 Task: Select 2015 as the start year.
Action: Mouse moved to (763, 101)
Screenshot: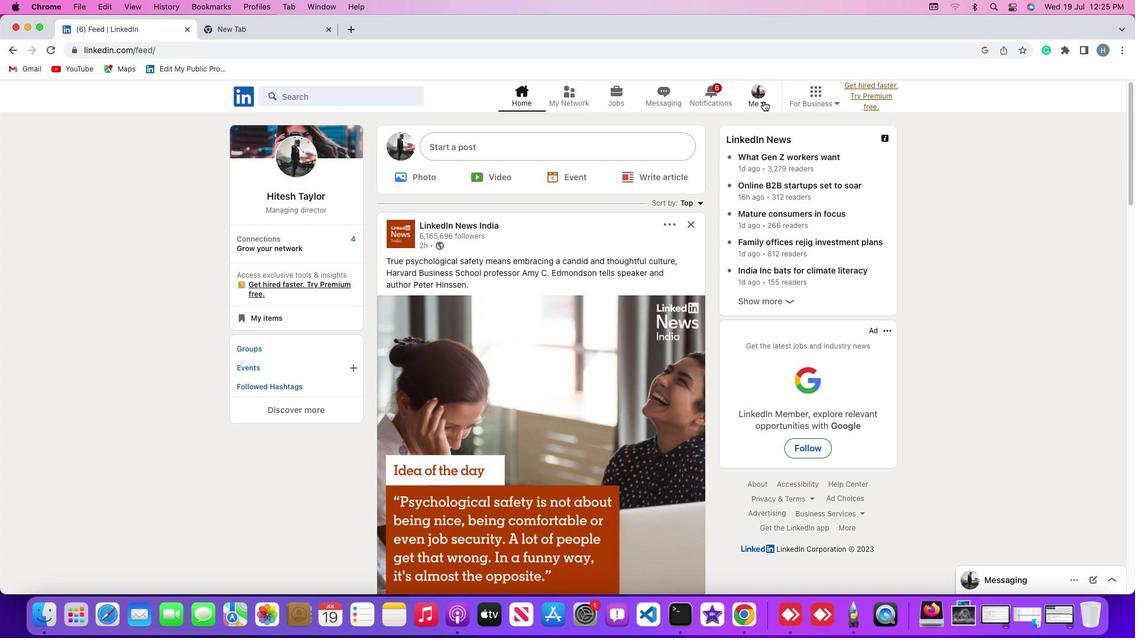 
Action: Mouse pressed left at (763, 101)
Screenshot: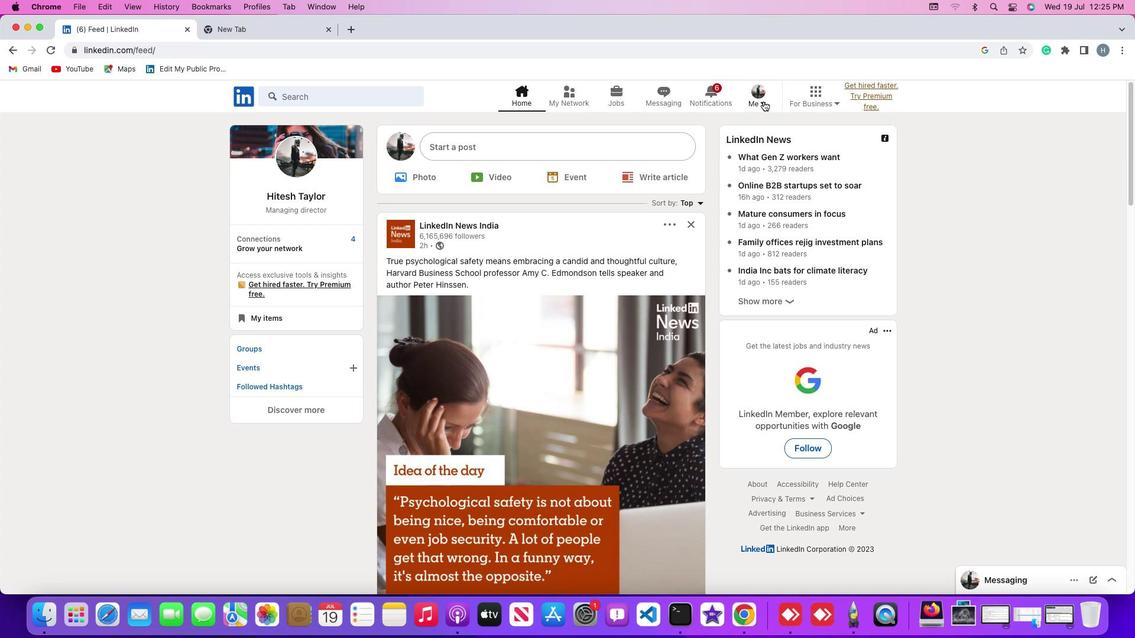 
Action: Mouse moved to (729, 163)
Screenshot: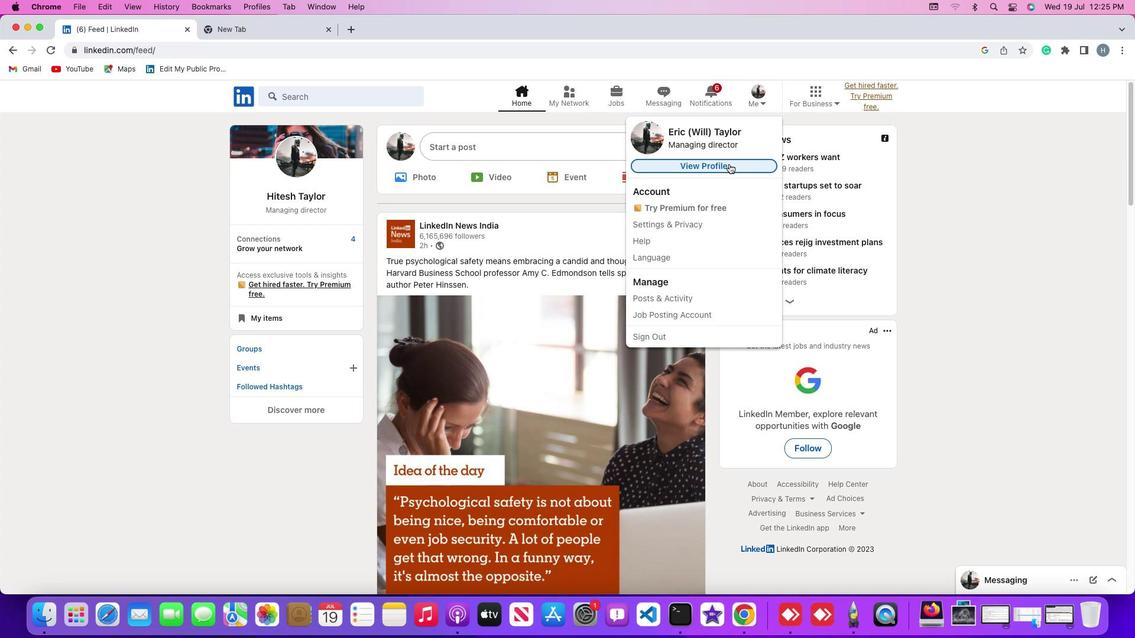 
Action: Mouse pressed left at (729, 163)
Screenshot: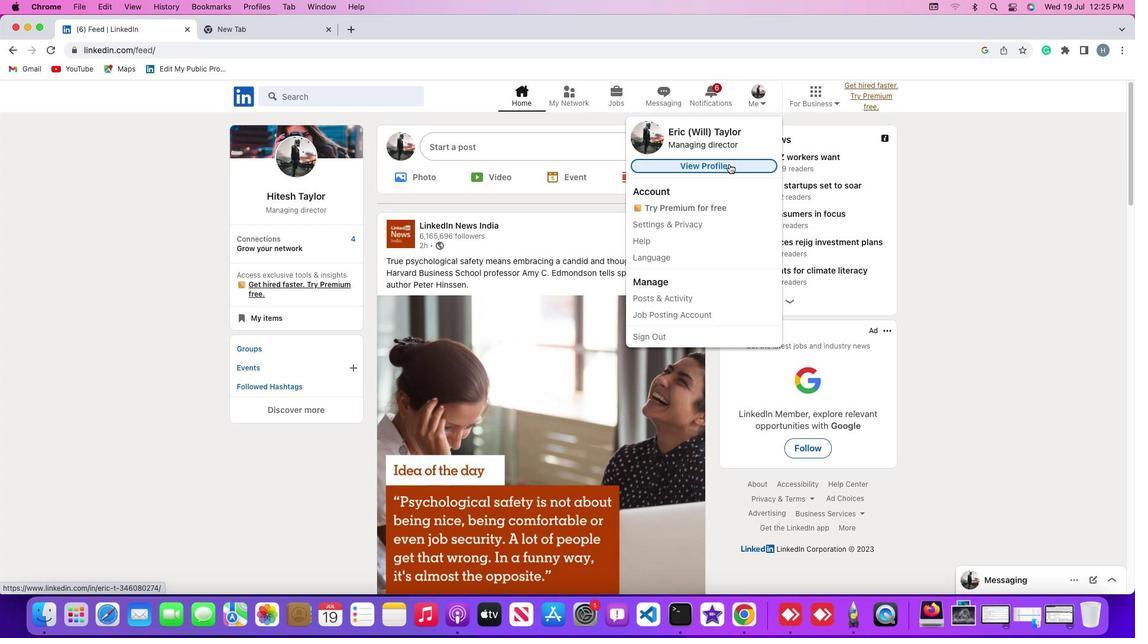 
Action: Mouse moved to (682, 261)
Screenshot: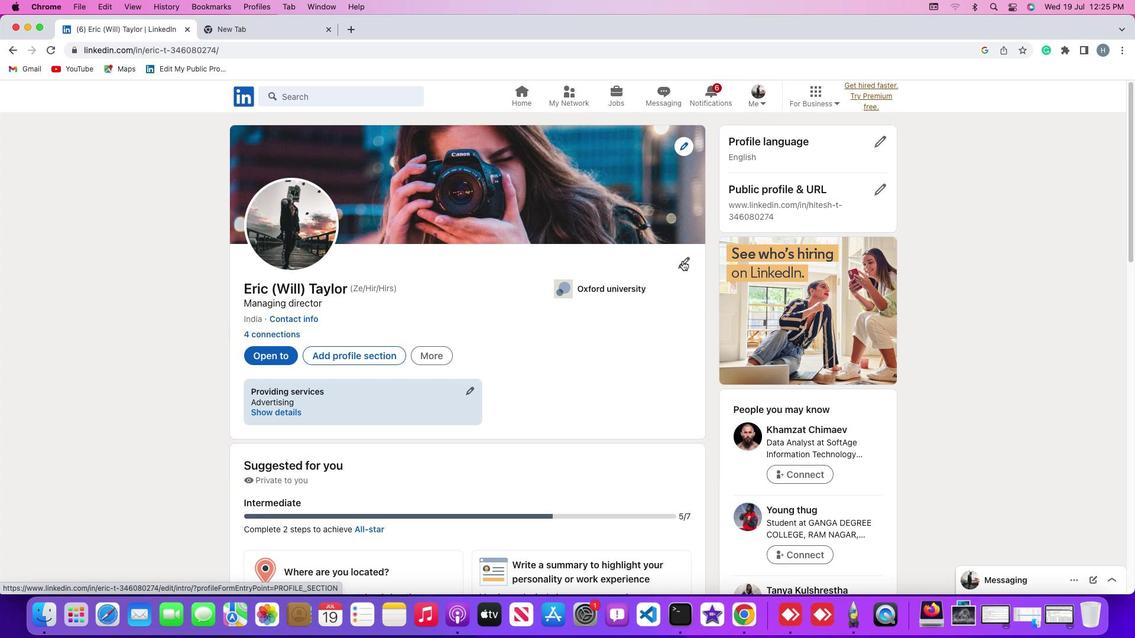 
Action: Mouse pressed left at (682, 261)
Screenshot: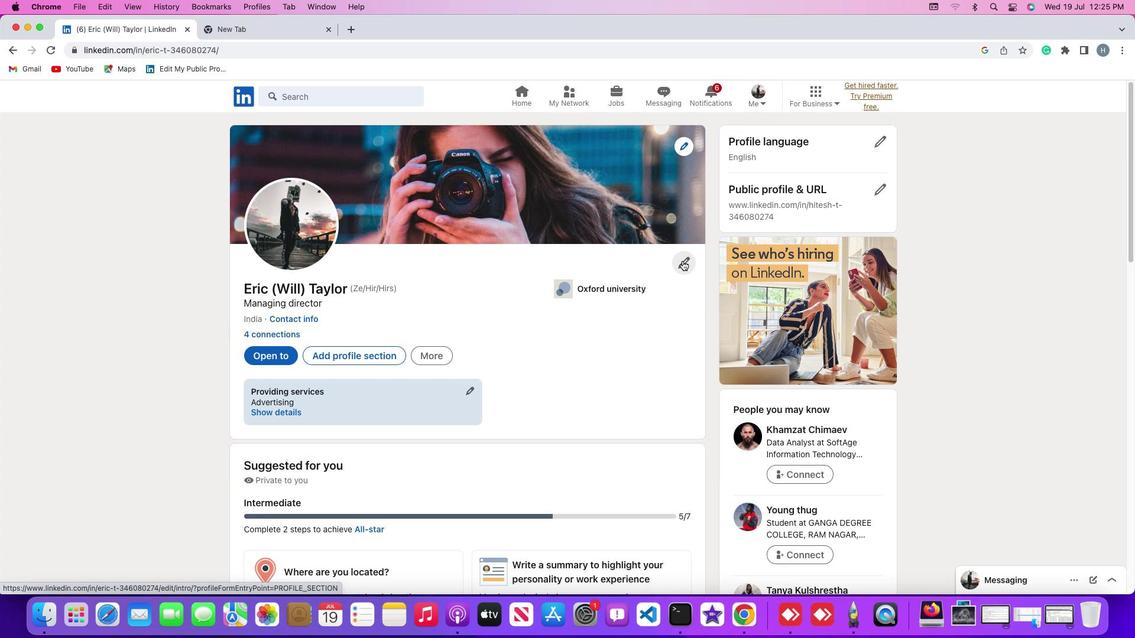 
Action: Mouse moved to (595, 345)
Screenshot: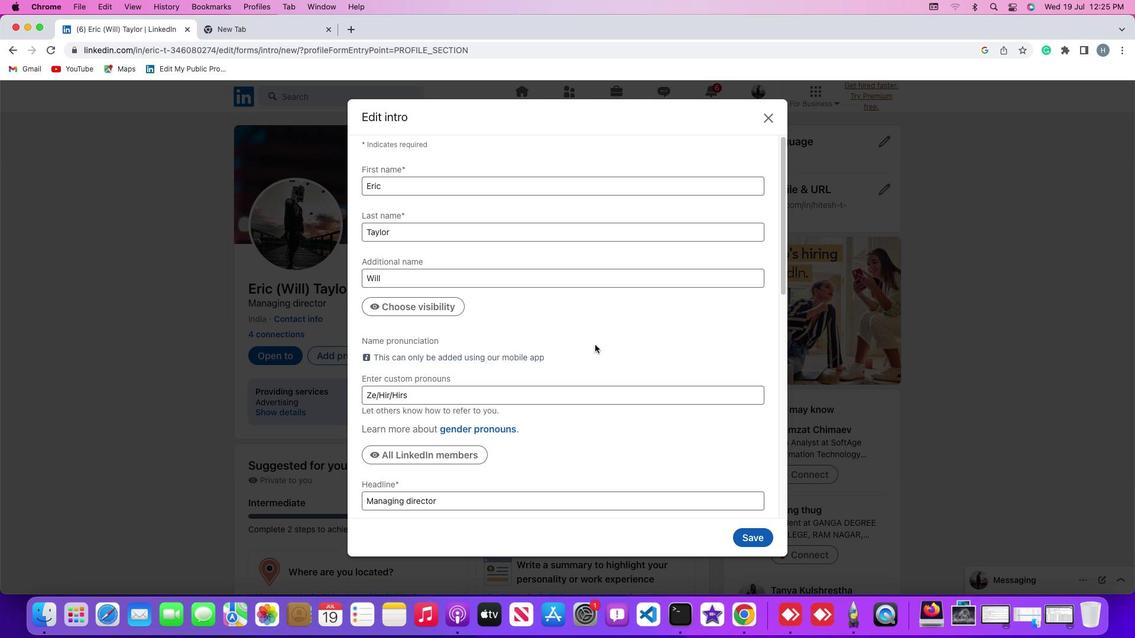 
Action: Mouse scrolled (595, 345) with delta (0, 0)
Screenshot: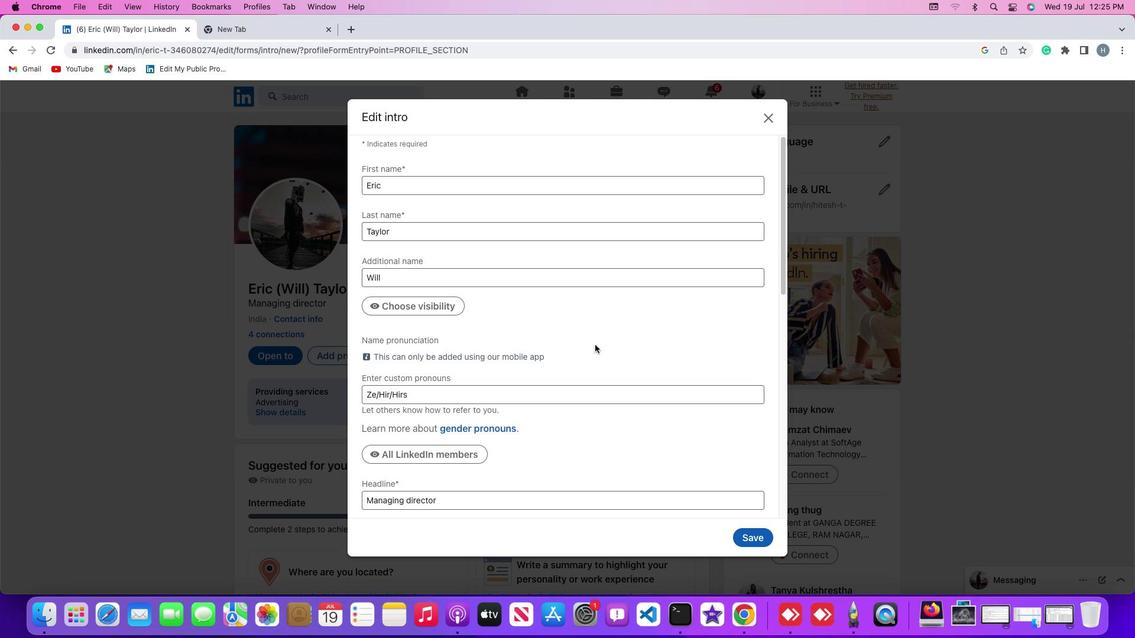 
Action: Mouse scrolled (595, 345) with delta (0, 0)
Screenshot: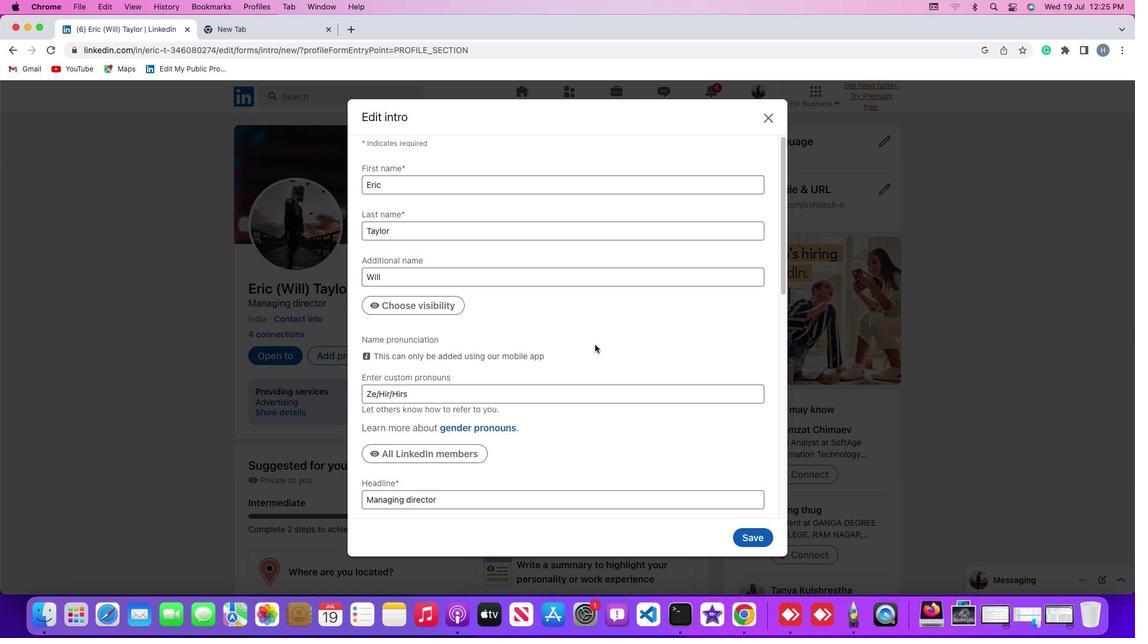 
Action: Mouse scrolled (595, 345) with delta (0, -1)
Screenshot: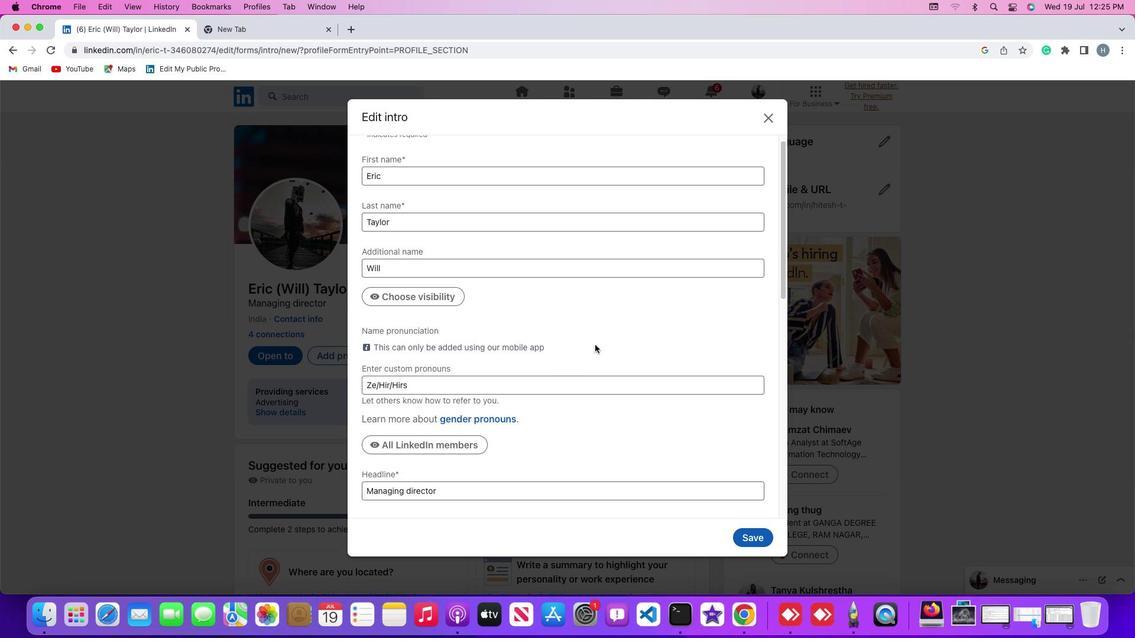 
Action: Mouse scrolled (595, 345) with delta (0, -1)
Screenshot: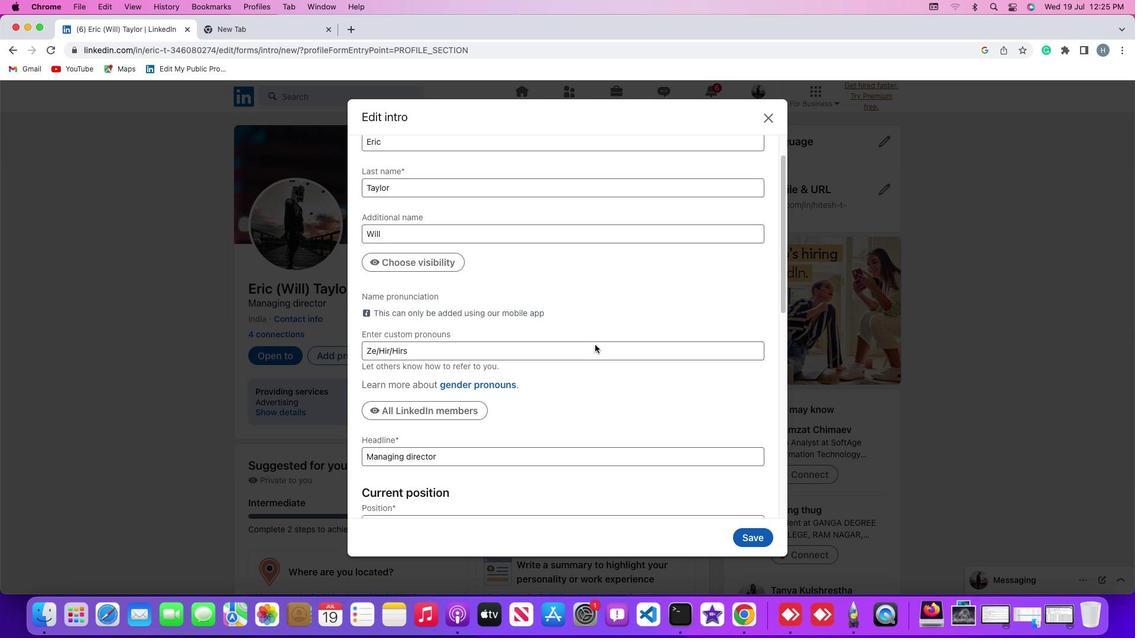 
Action: Mouse scrolled (595, 345) with delta (0, 0)
Screenshot: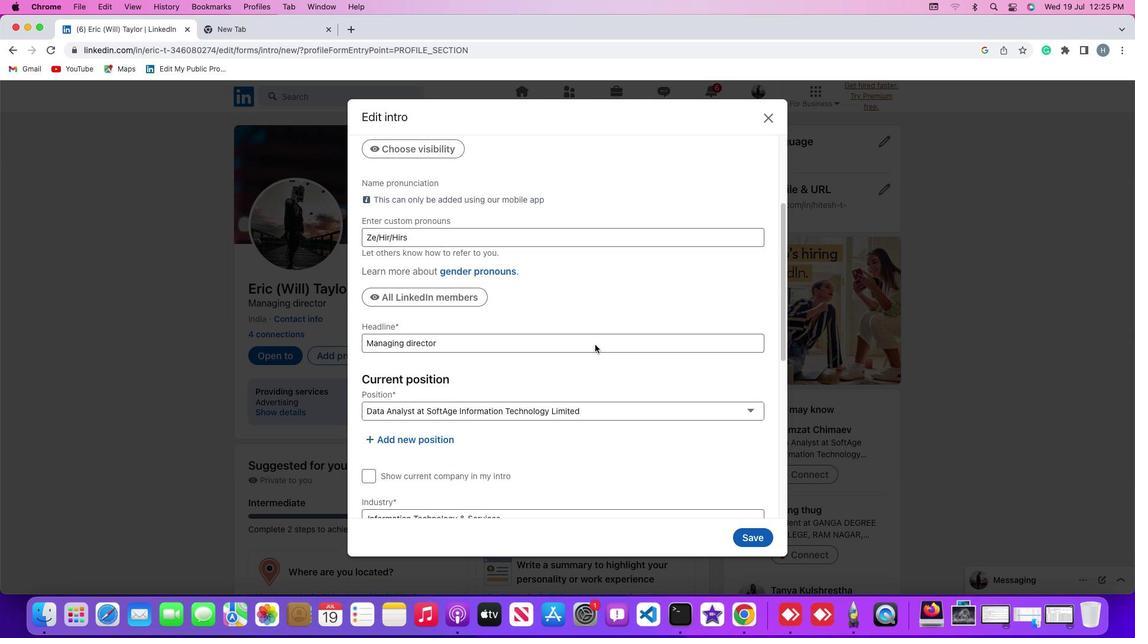 
Action: Mouse scrolled (595, 345) with delta (0, 0)
Screenshot: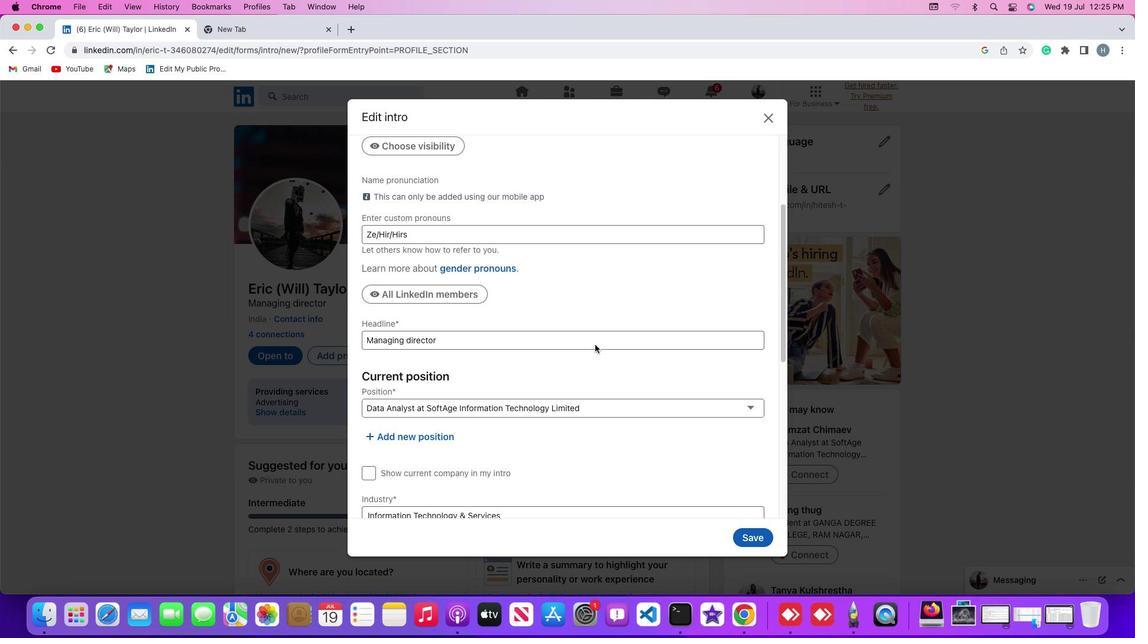 
Action: Mouse scrolled (595, 345) with delta (0, -1)
Screenshot: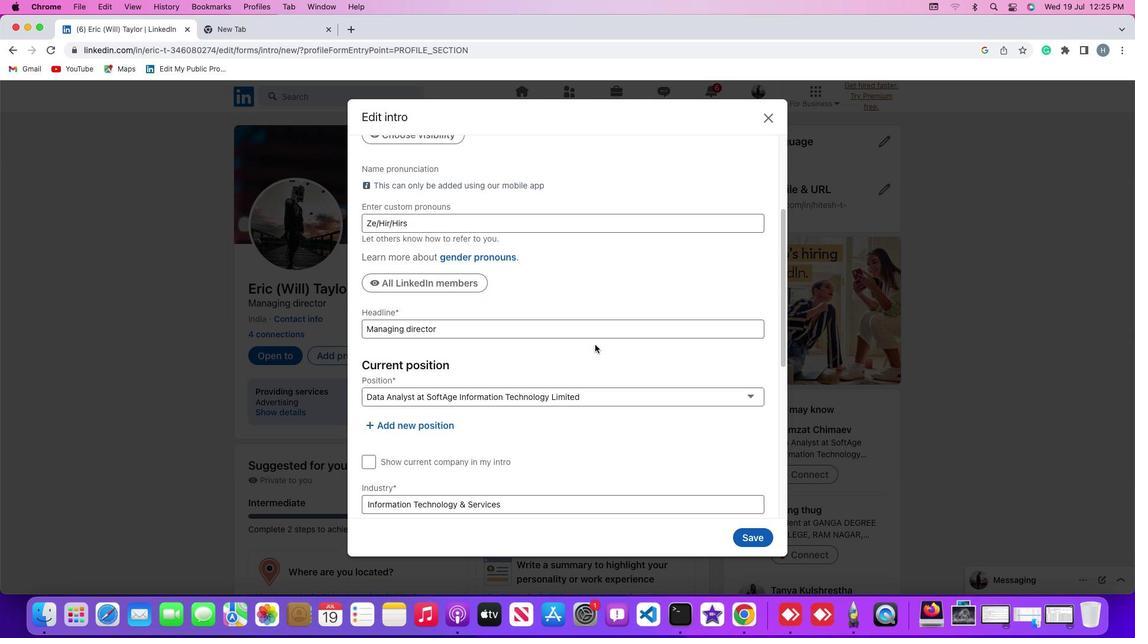 
Action: Mouse moved to (432, 344)
Screenshot: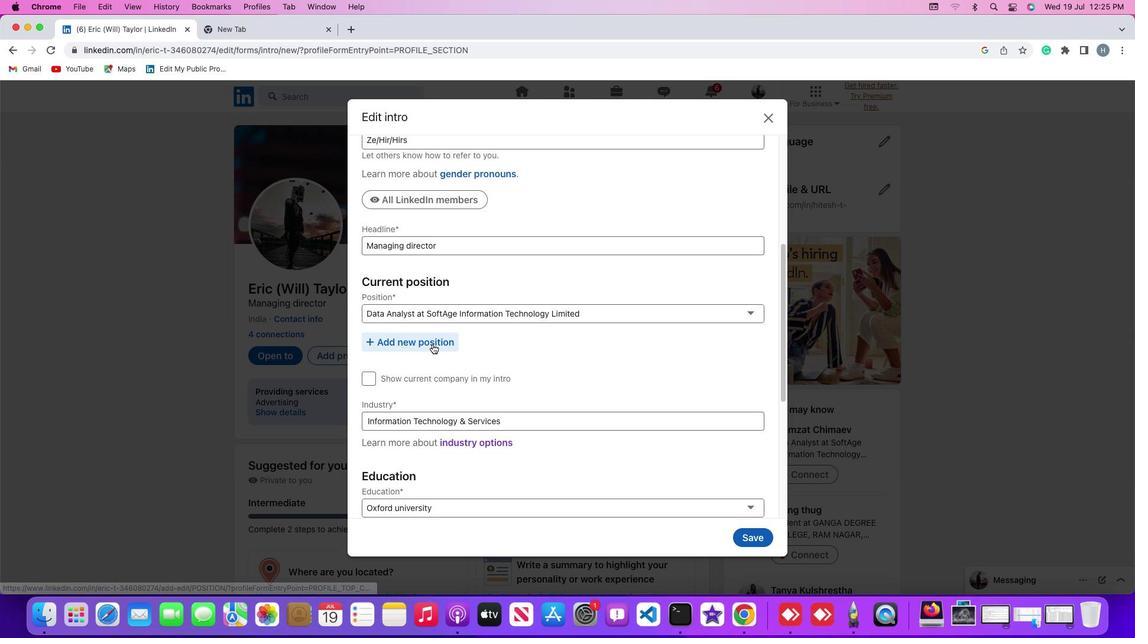 
Action: Mouse pressed left at (432, 344)
Screenshot: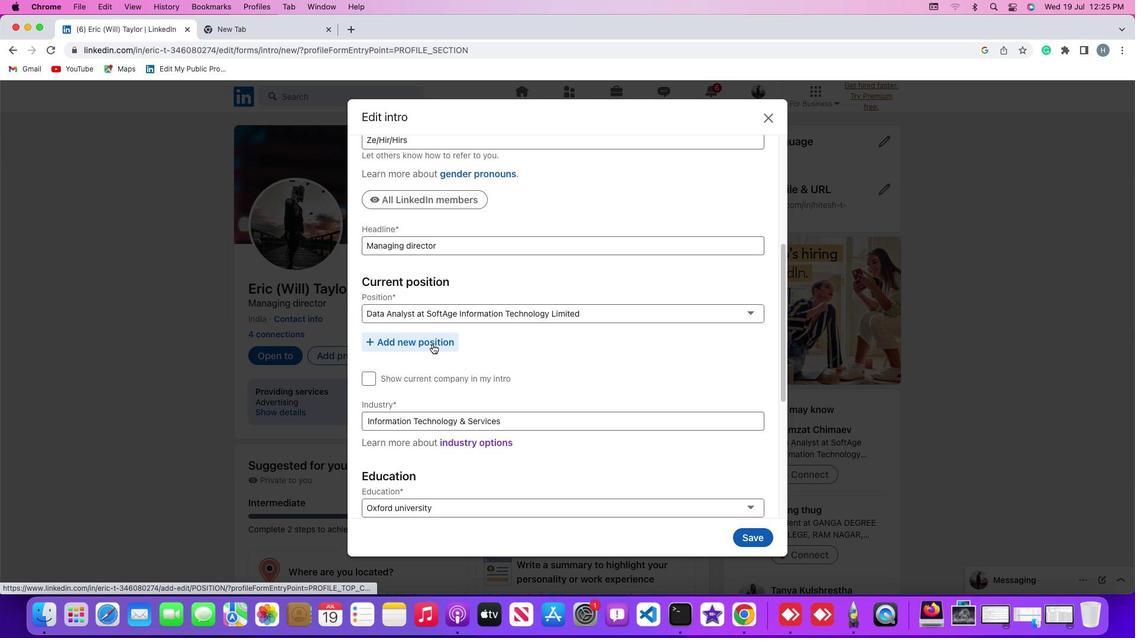 
Action: Mouse moved to (592, 322)
Screenshot: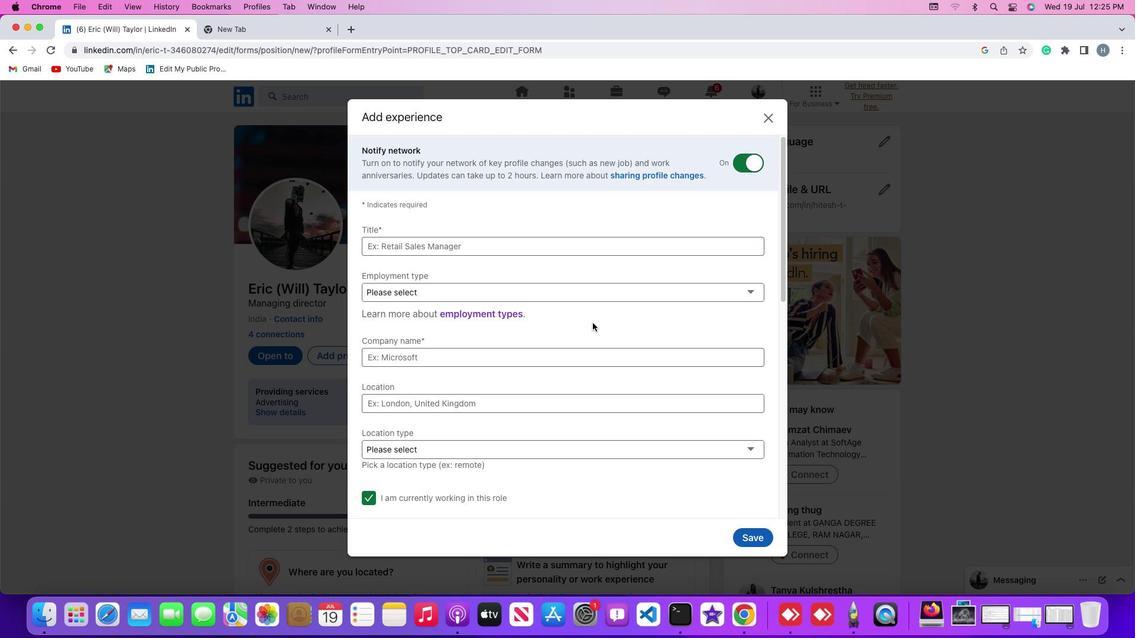 
Action: Mouse scrolled (592, 322) with delta (0, 0)
Screenshot: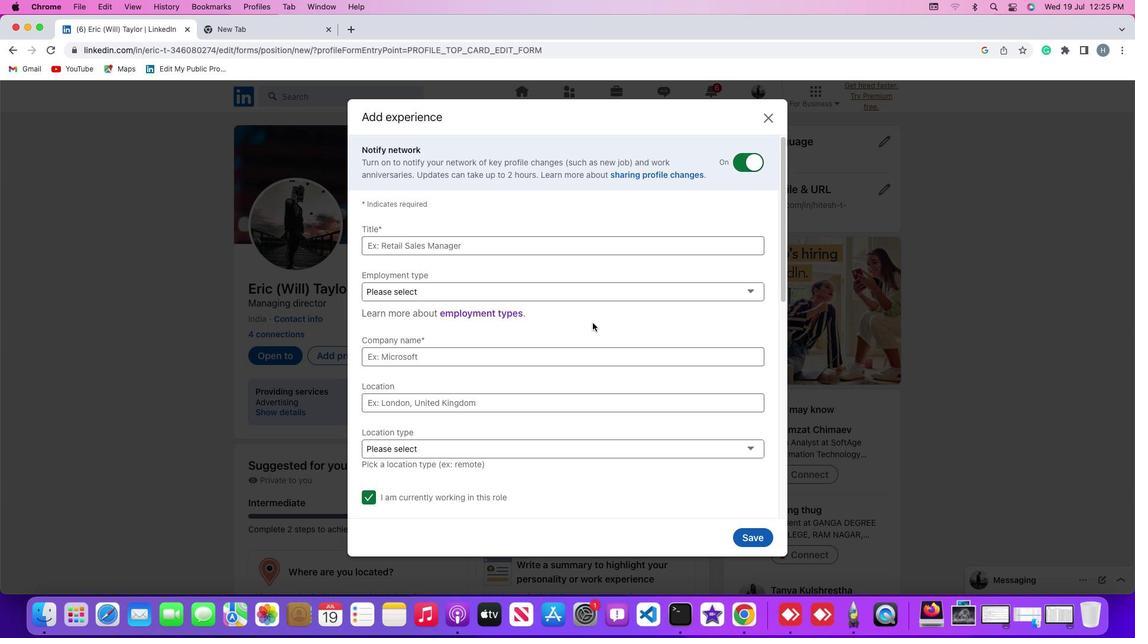 
Action: Mouse scrolled (592, 322) with delta (0, 0)
Screenshot: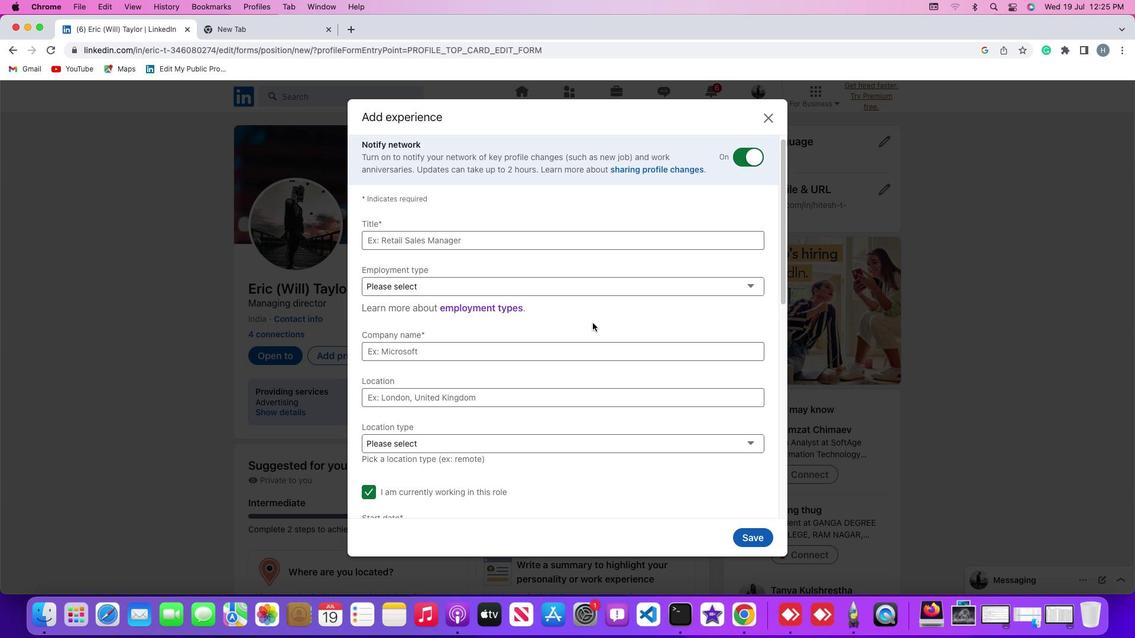 
Action: Mouse scrolled (592, 322) with delta (0, 0)
Screenshot: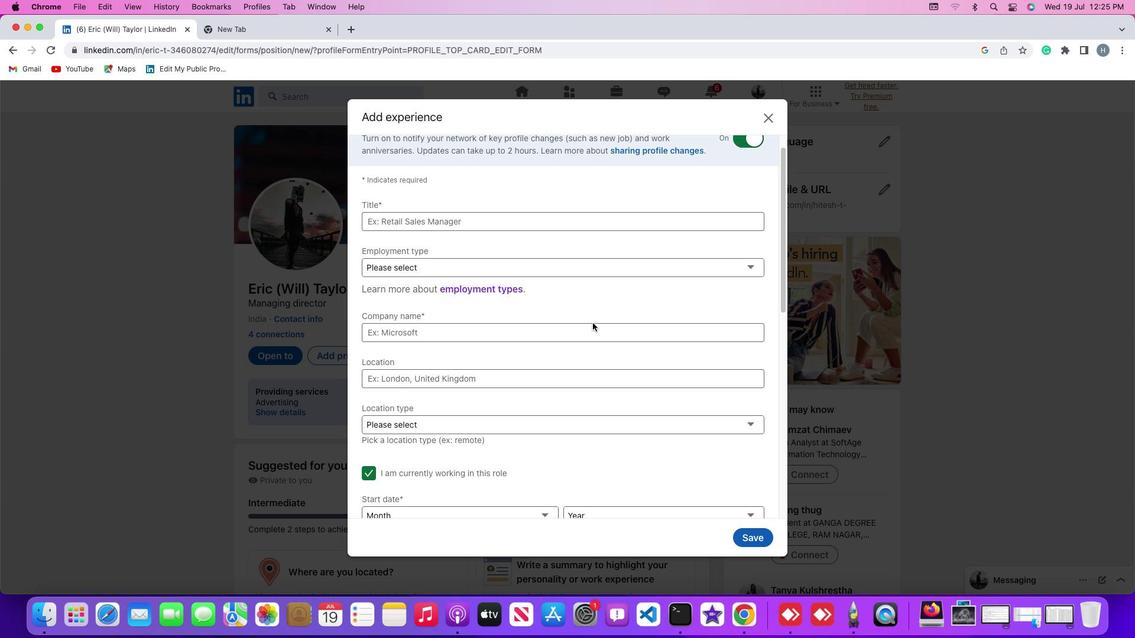 
Action: Mouse scrolled (592, 322) with delta (0, -1)
Screenshot: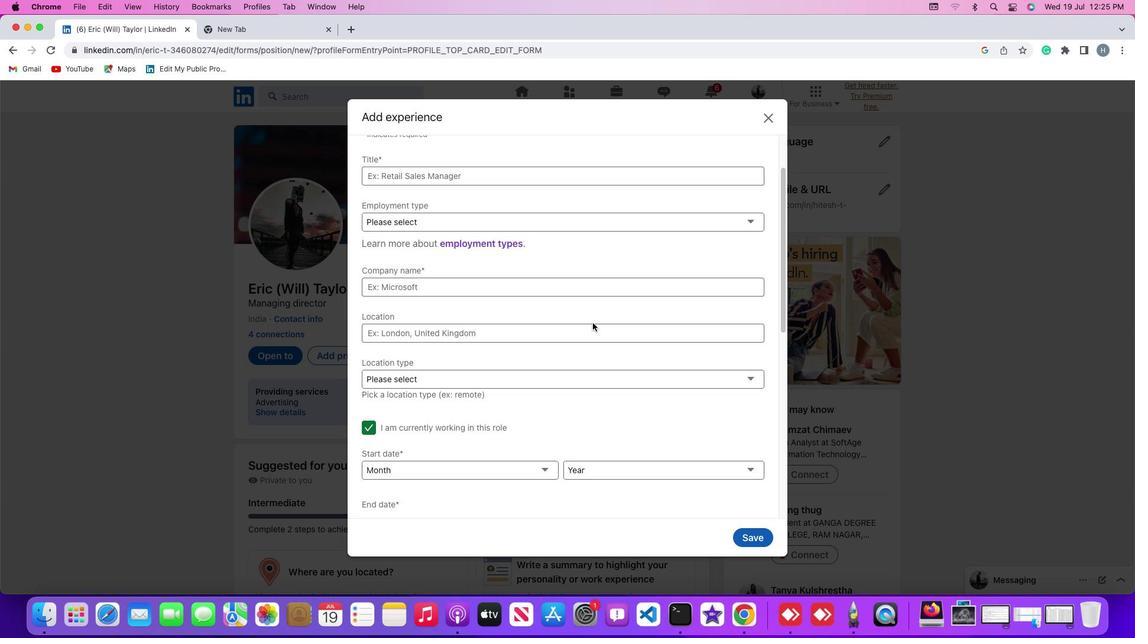 
Action: Mouse scrolled (592, 322) with delta (0, 0)
Screenshot: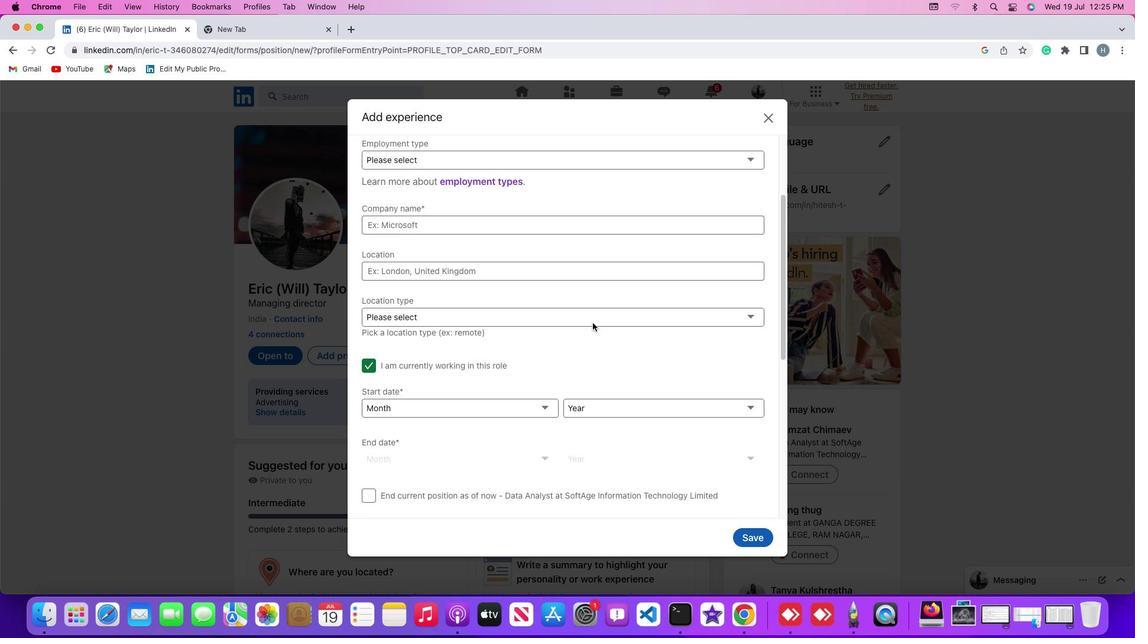 
Action: Mouse scrolled (592, 322) with delta (0, 0)
Screenshot: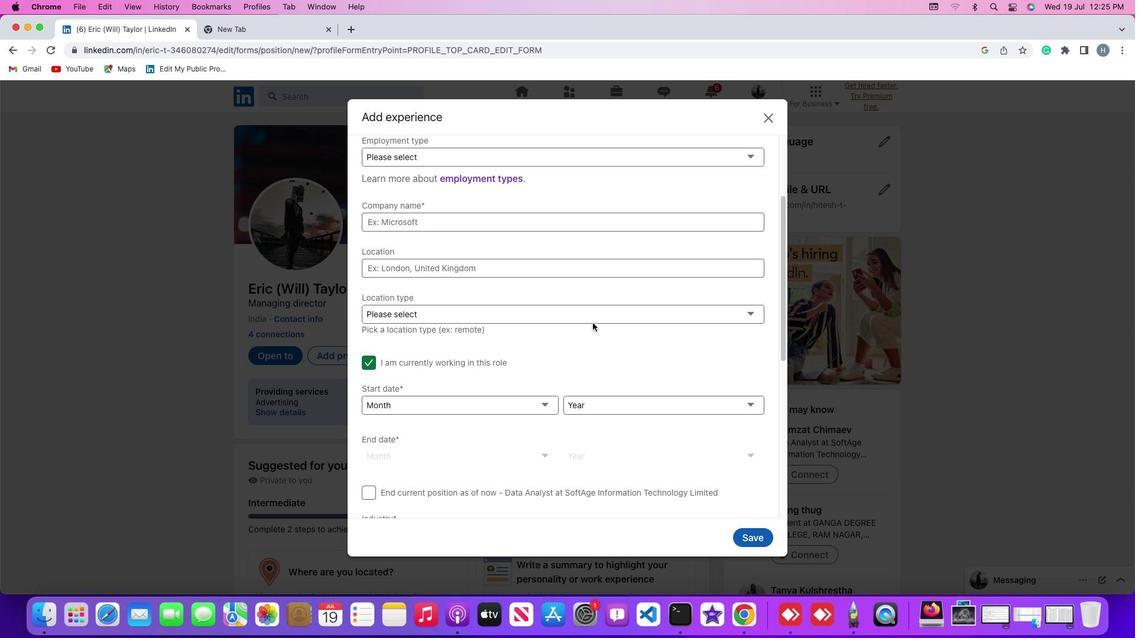 
Action: Mouse scrolled (592, 322) with delta (0, 0)
Screenshot: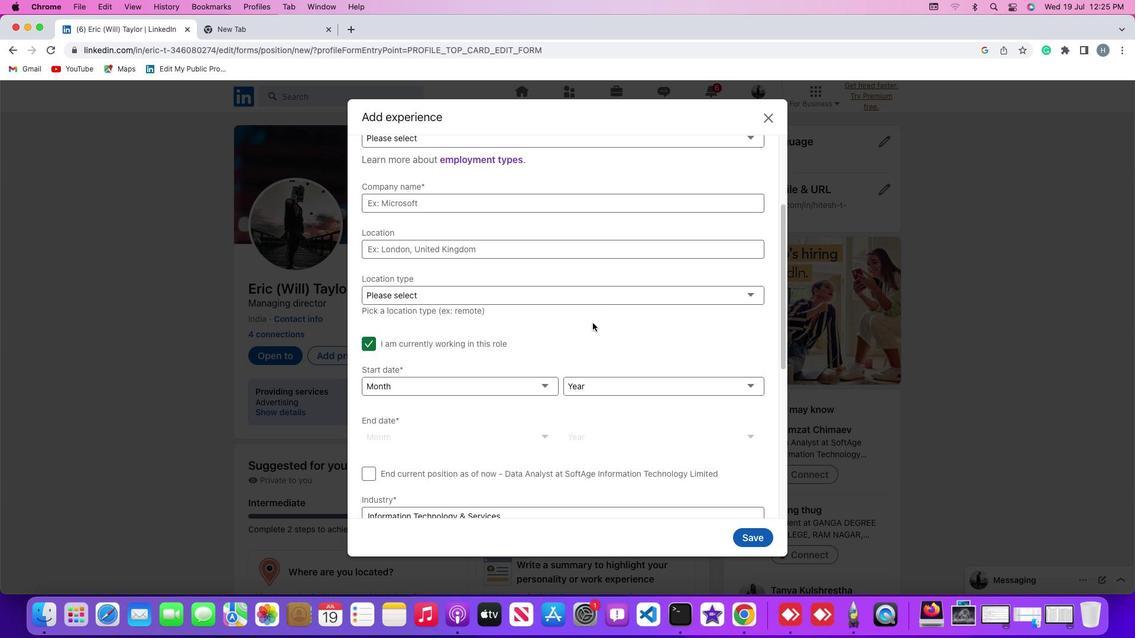 
Action: Mouse moved to (371, 318)
Screenshot: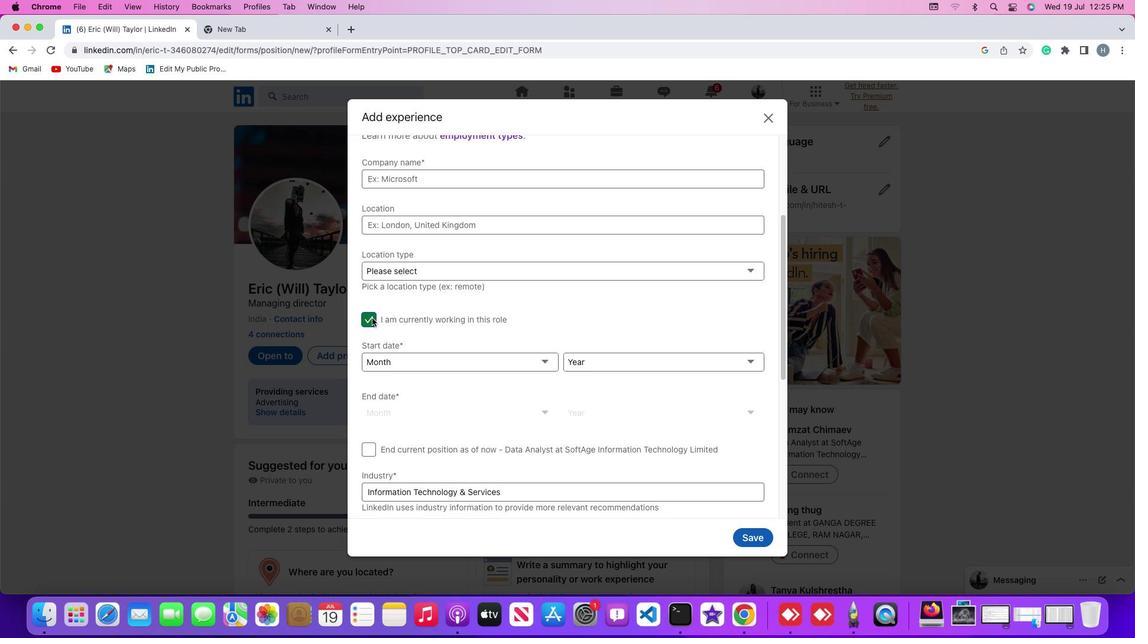 
Action: Mouse pressed left at (371, 318)
Screenshot: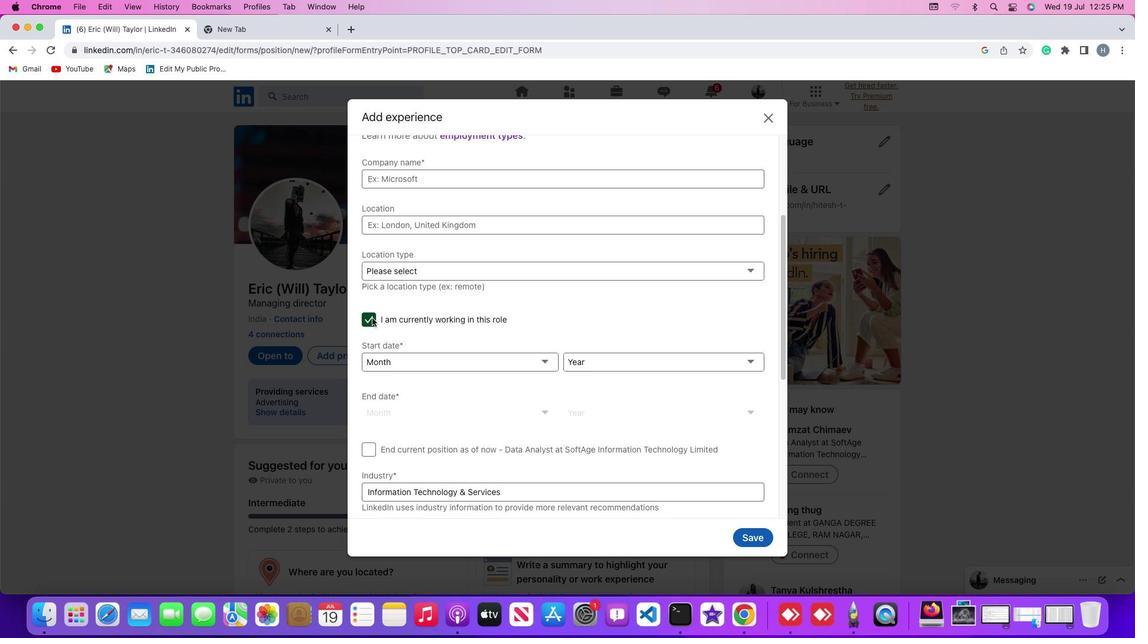 
Action: Mouse moved to (750, 361)
Screenshot: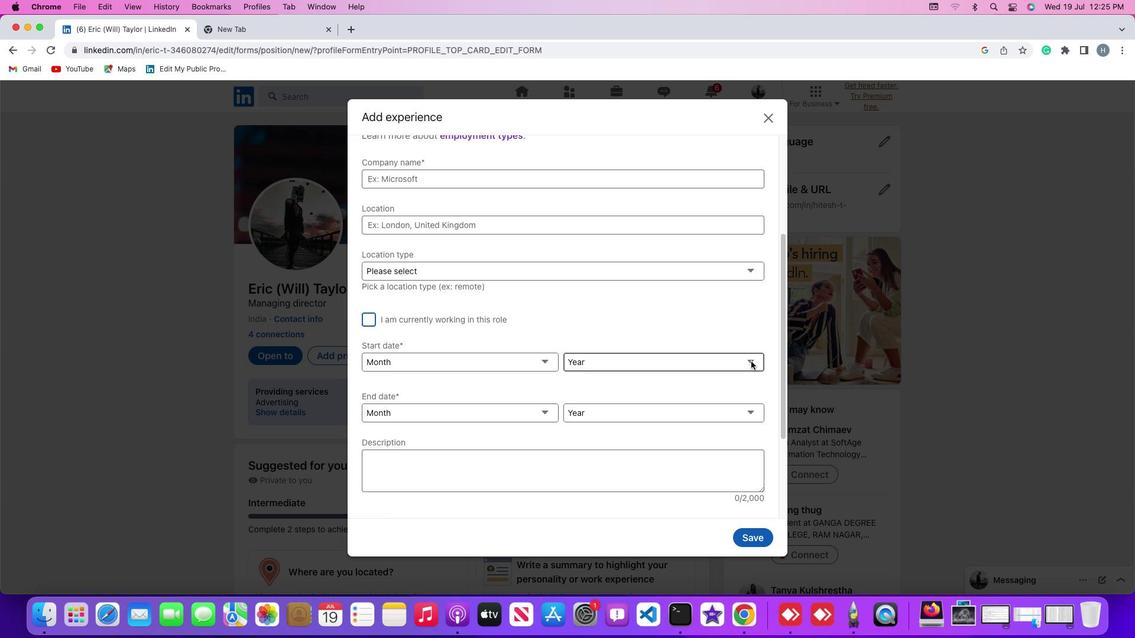 
Action: Mouse pressed left at (750, 361)
Screenshot: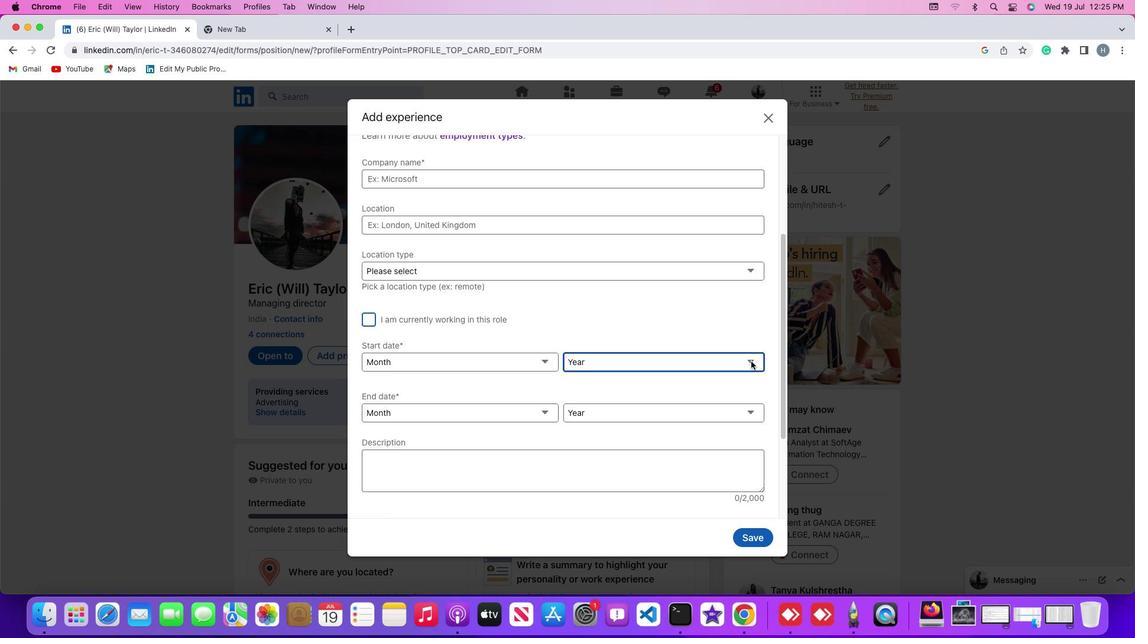 
Action: Mouse moved to (712, 480)
Screenshot: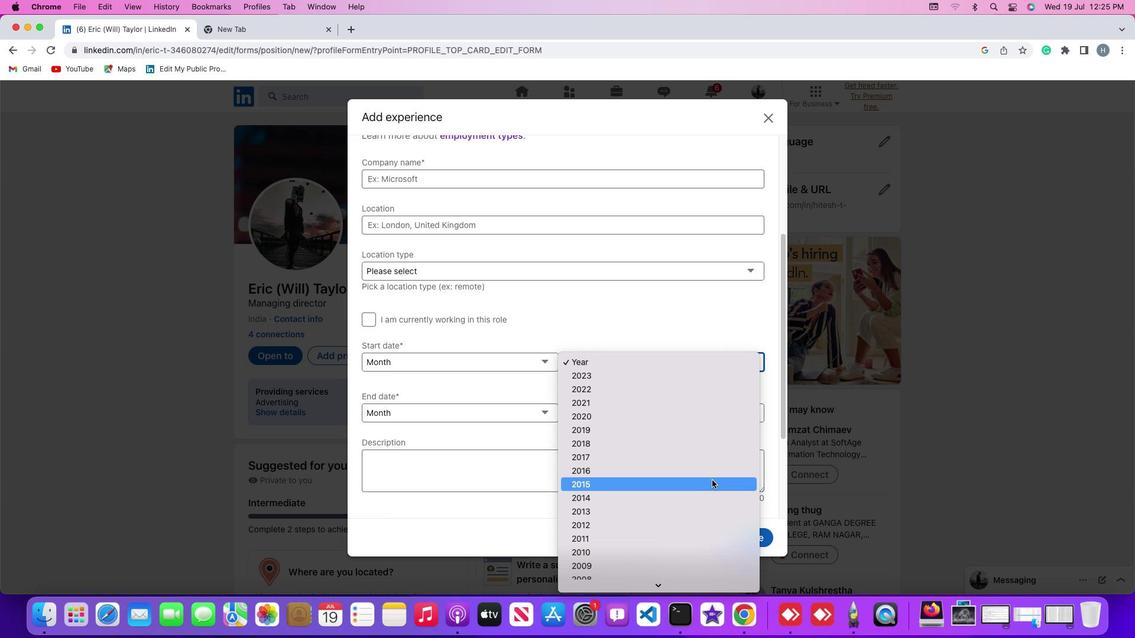 
Action: Mouse pressed left at (712, 480)
Screenshot: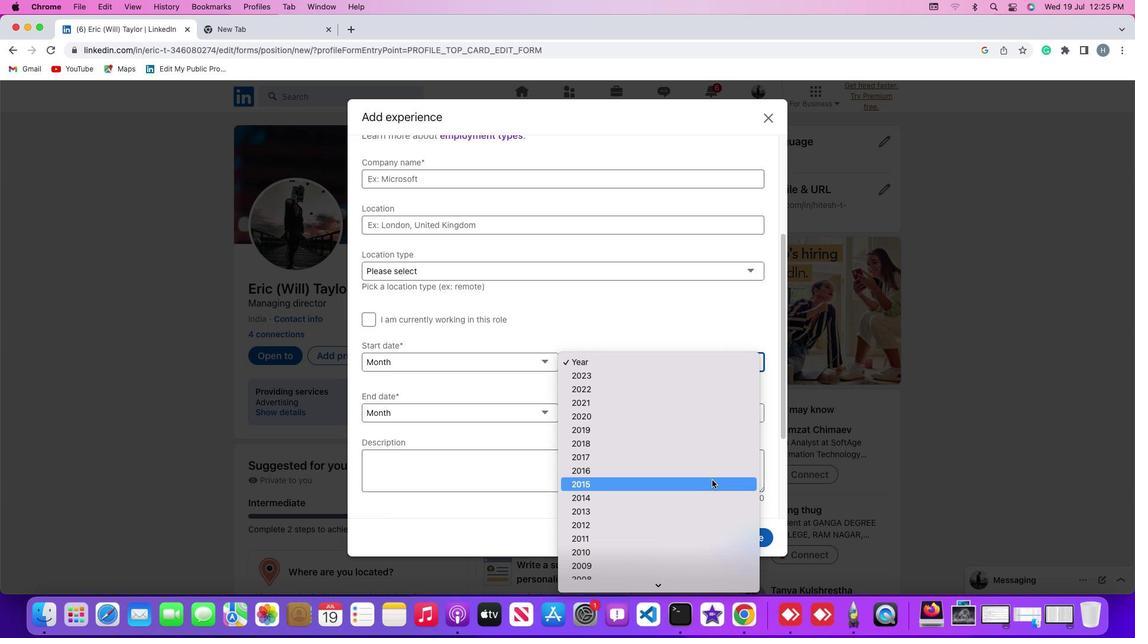
Action: Mouse moved to (728, 379)
Screenshot: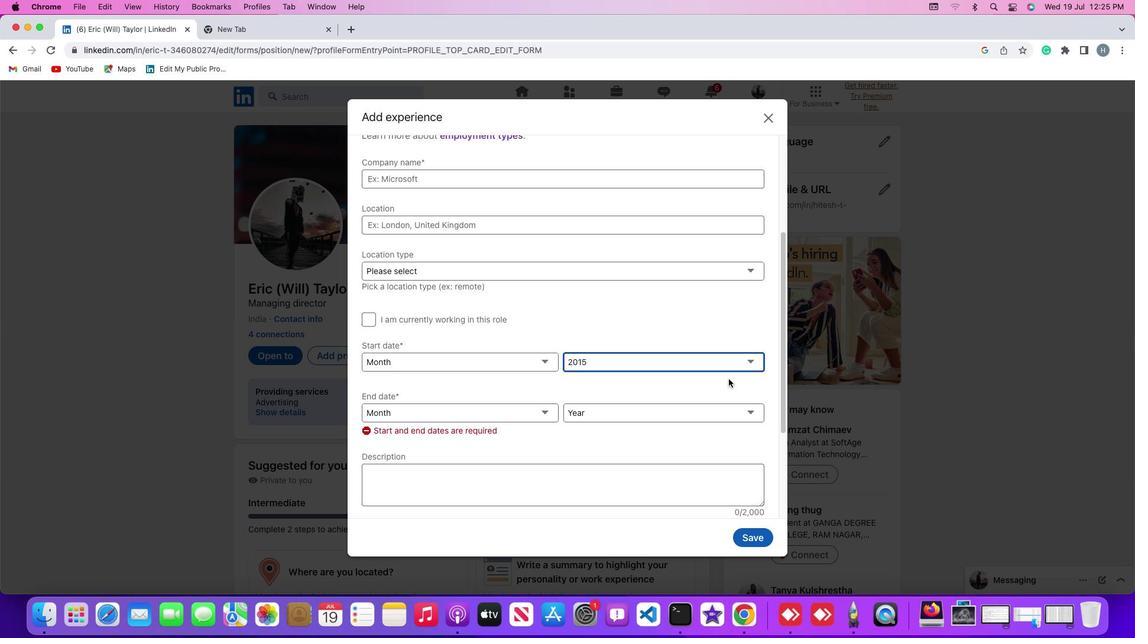 
